 Task: Set the description to "Welcome to our Workshop Registration. Get ready to join us for an insightful workshop. Stay tuned for more details!".
Action: Mouse moved to (95, 108)
Screenshot: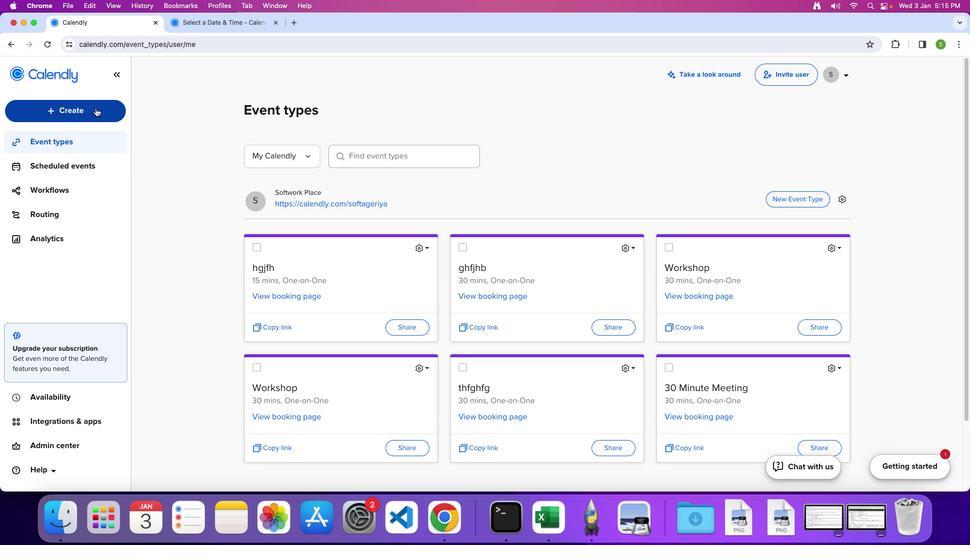 
Action: Mouse pressed left at (95, 108)
Screenshot: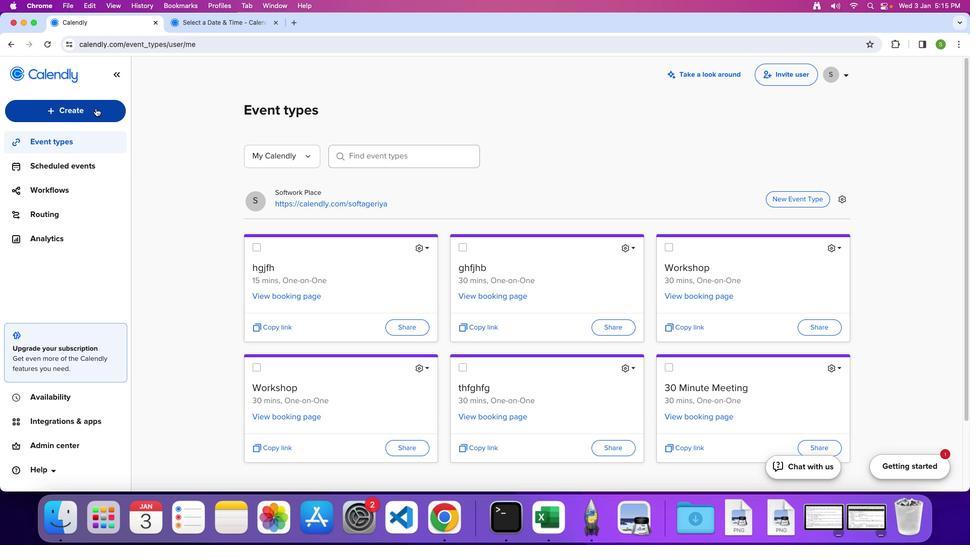 
Action: Mouse moved to (74, 151)
Screenshot: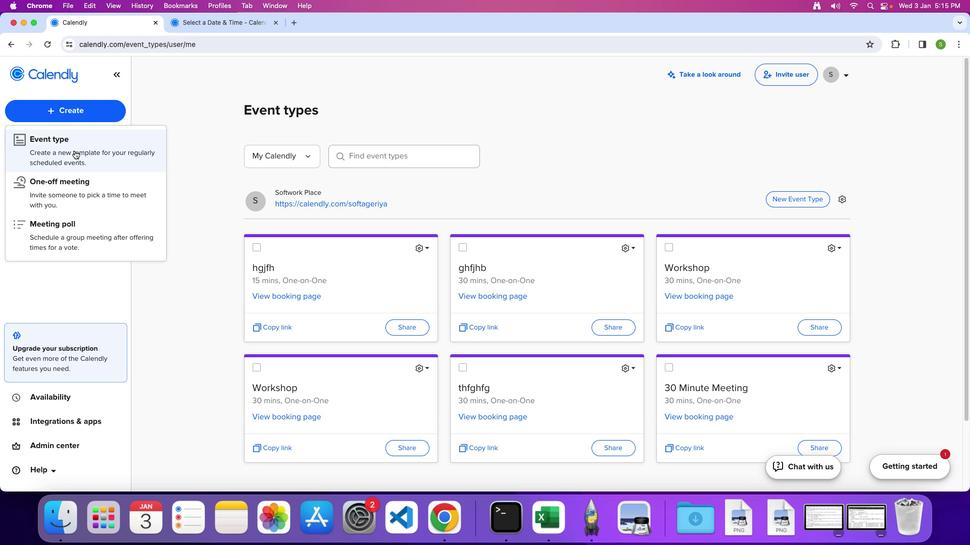 
Action: Mouse pressed left at (74, 151)
Screenshot: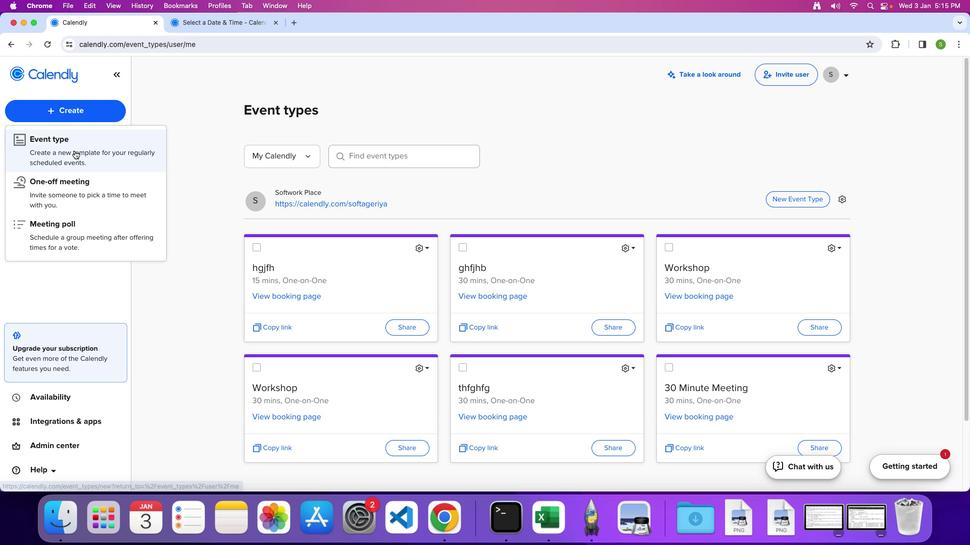 
Action: Mouse moved to (373, 202)
Screenshot: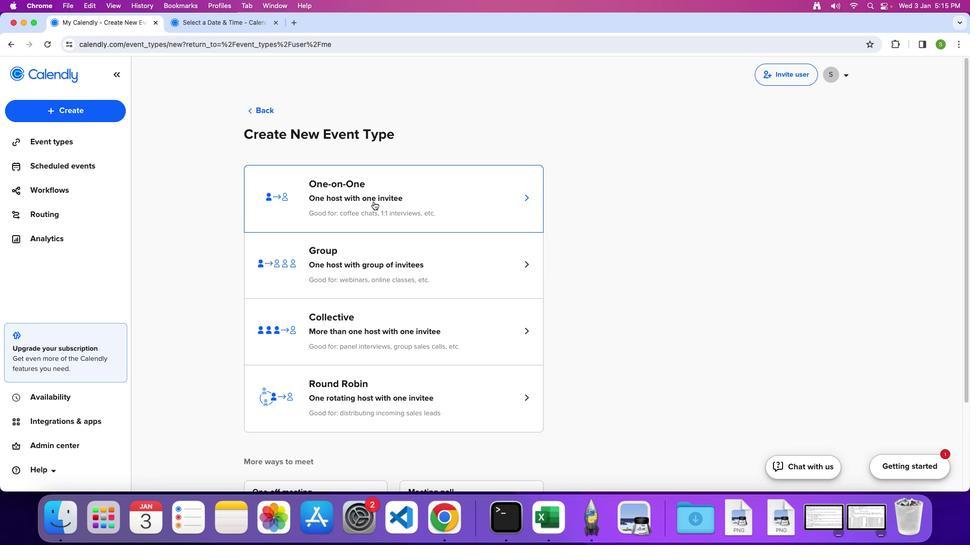 
Action: Mouse pressed left at (373, 202)
Screenshot: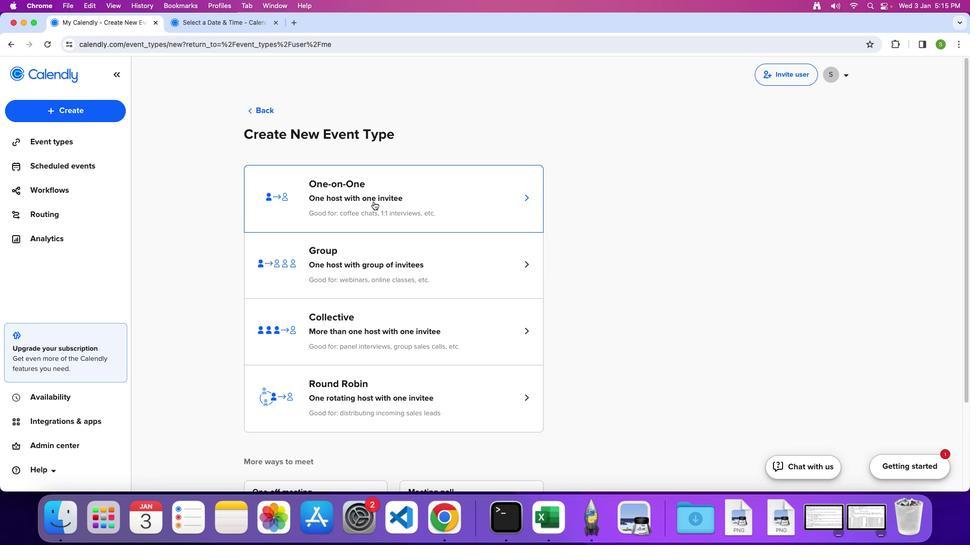 
Action: Mouse moved to (574, 263)
Screenshot: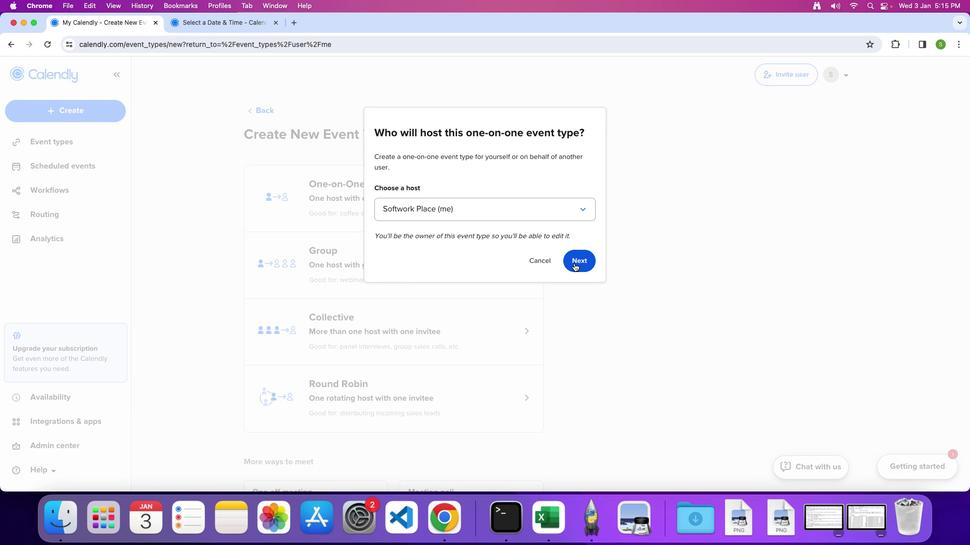 
Action: Mouse pressed left at (574, 263)
Screenshot: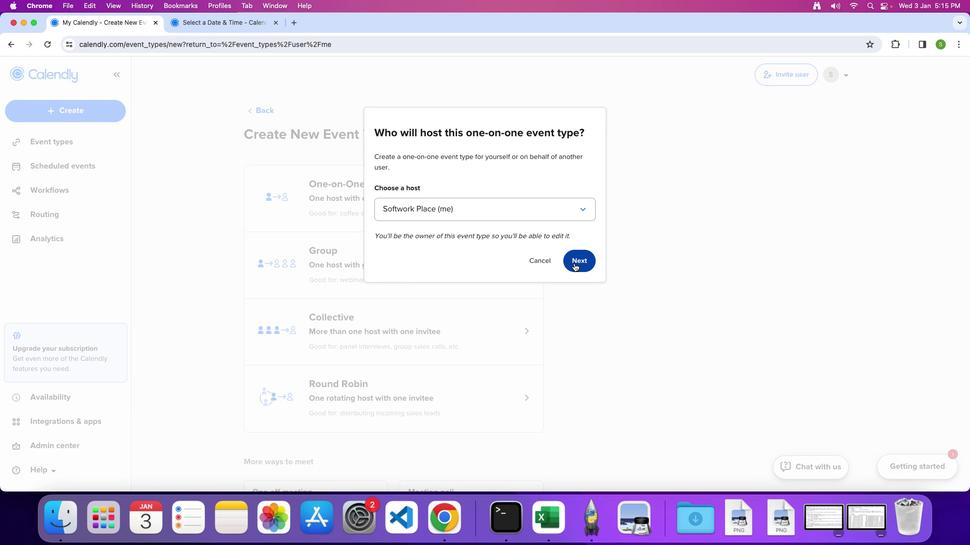 
Action: Mouse moved to (110, 151)
Screenshot: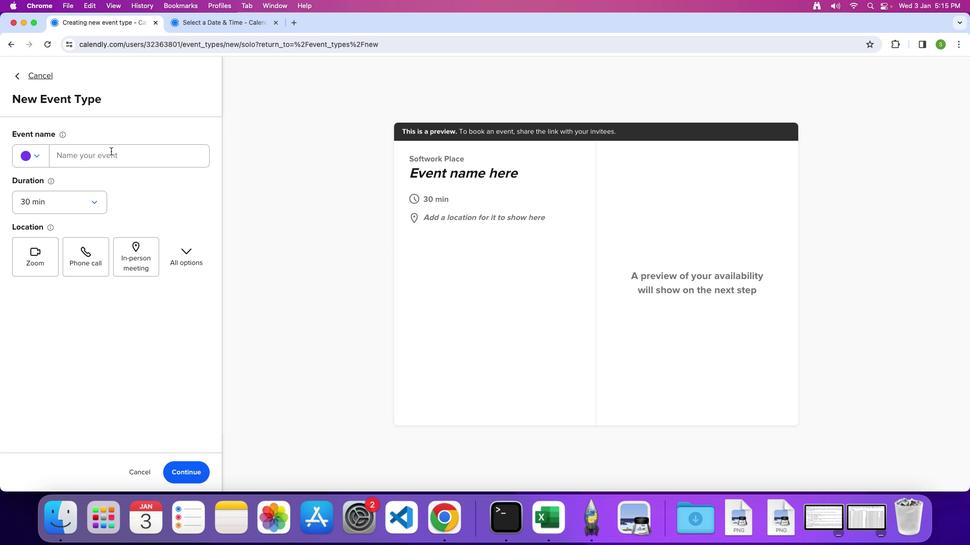 
Action: Mouse pressed left at (110, 151)
Screenshot: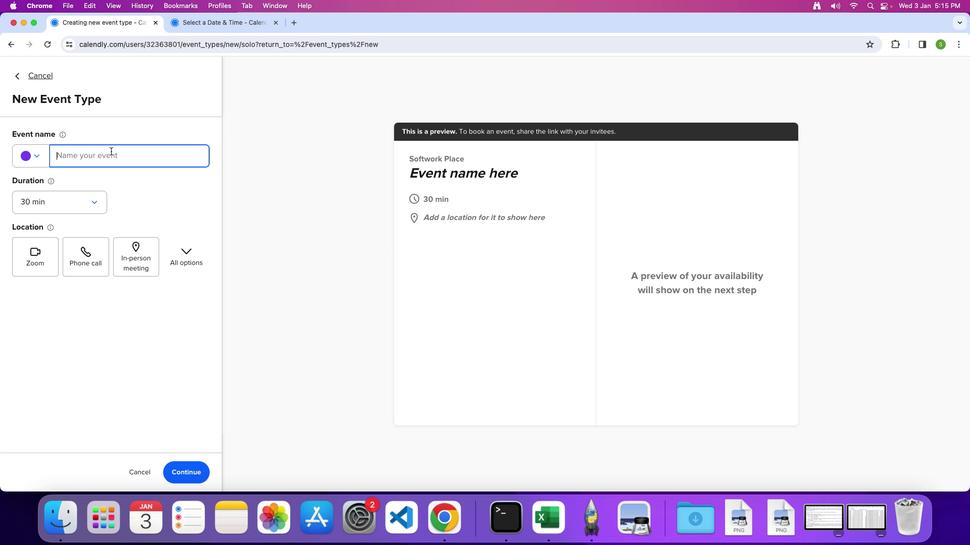 
Action: Key pressed Key.caps_lock'w'Key.backspaceKey.caps_lock'W'Key.caps_lock'o''r''k''s''h''o''p'
Screenshot: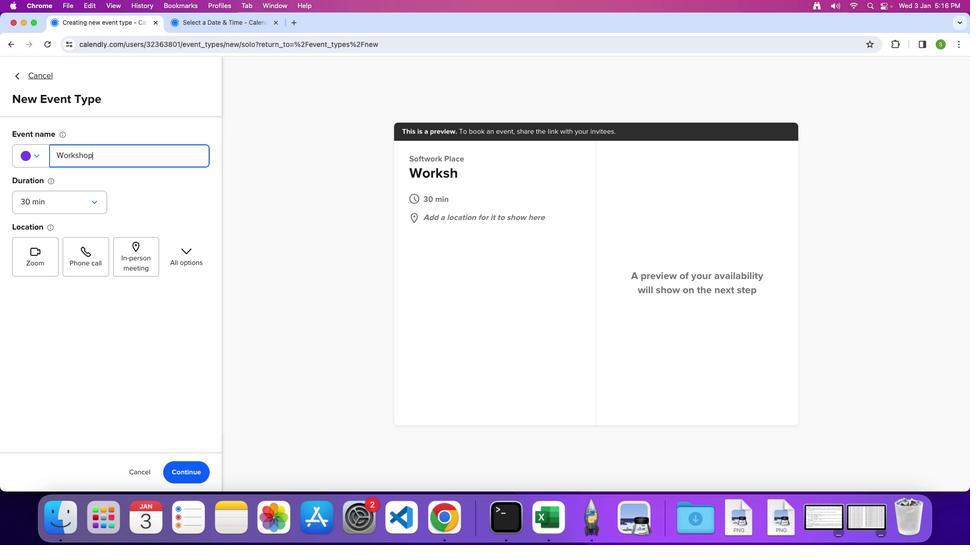 
Action: Mouse moved to (184, 473)
Screenshot: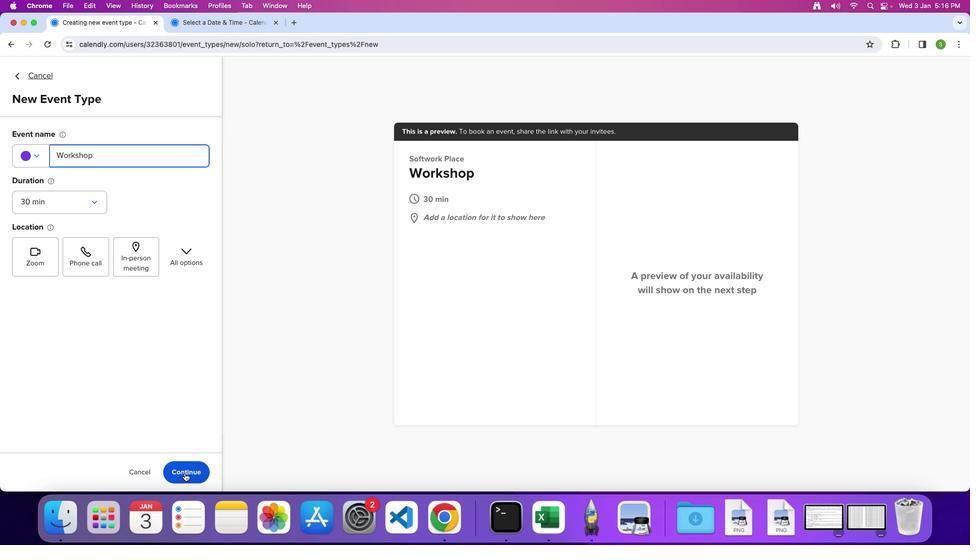 
Action: Mouse pressed left at (184, 473)
Screenshot: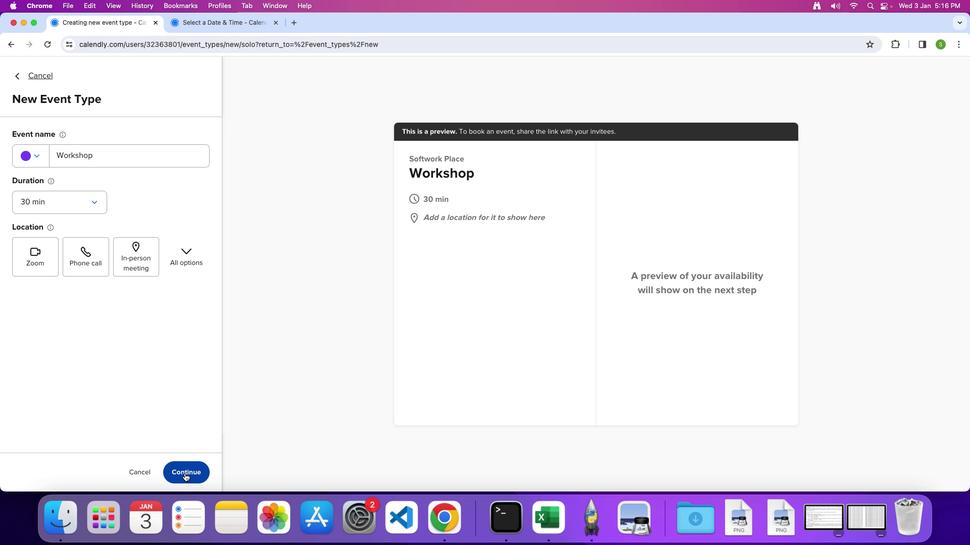 
Action: Mouse moved to (92, 147)
Screenshot: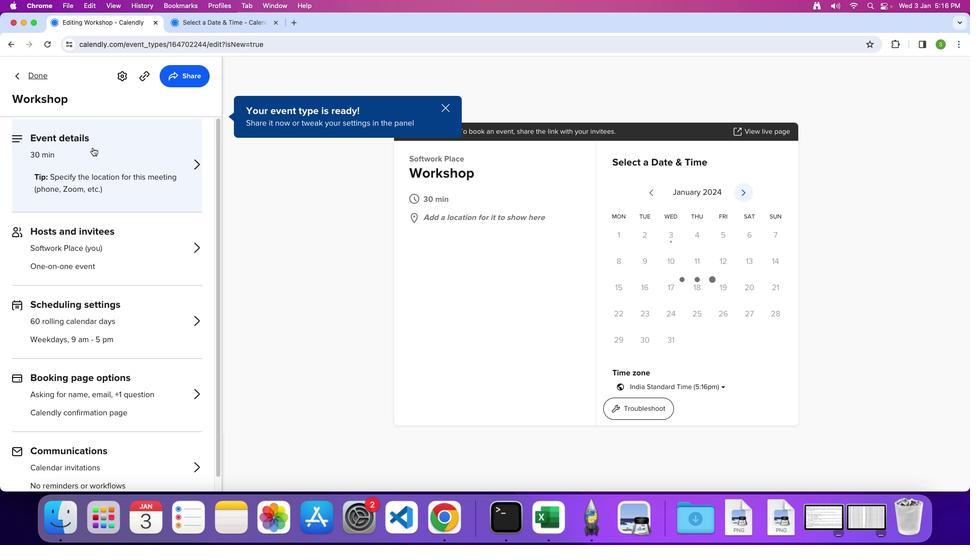 
Action: Mouse pressed left at (92, 147)
Screenshot: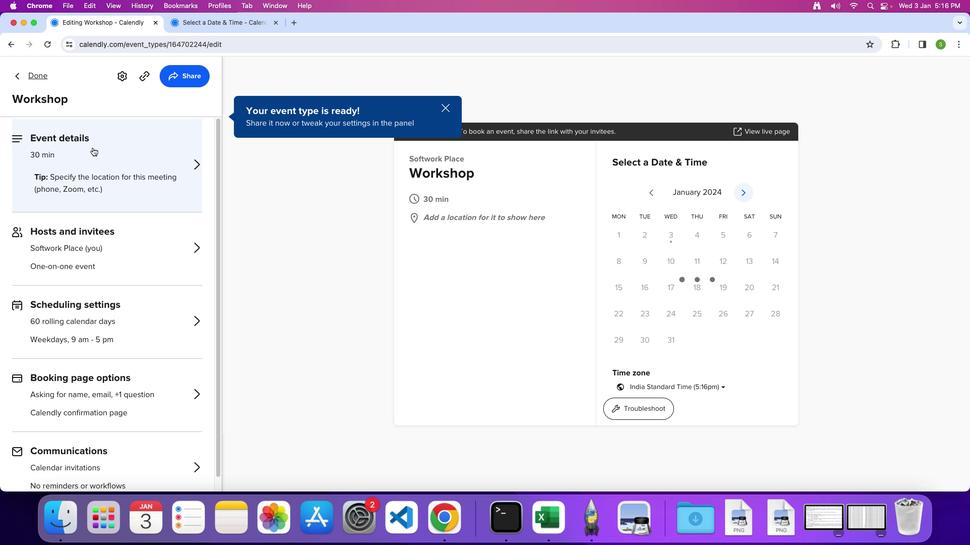 
Action: Mouse moved to (122, 349)
Screenshot: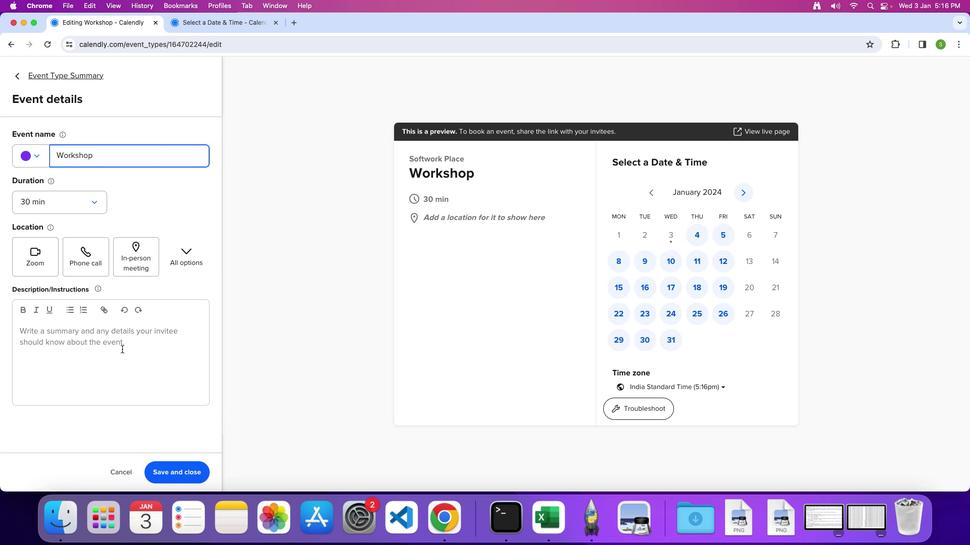 
Action: Mouse pressed left at (122, 349)
Screenshot: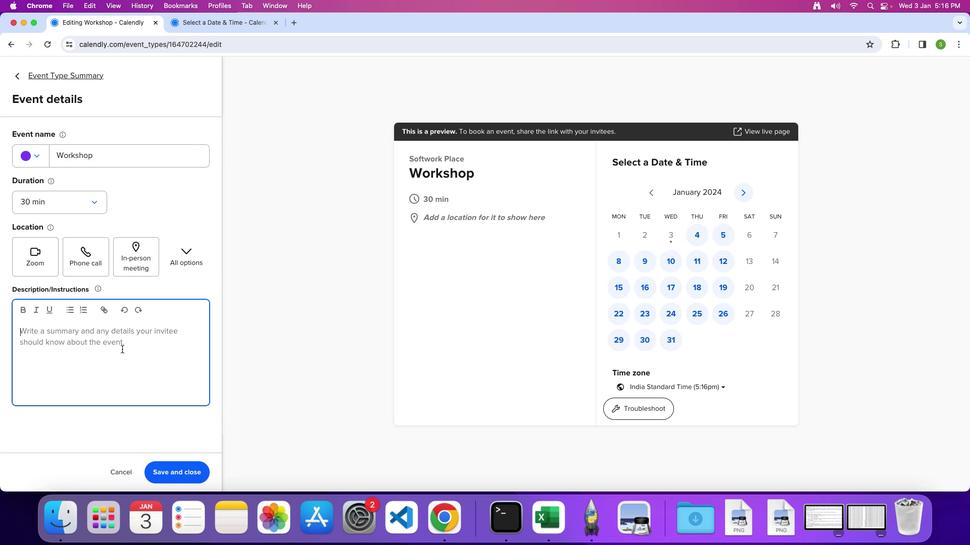 
Action: Key pressed Key.shift'W''e''l''c''o''m''e'Key.space't''o'Key.space'o''u''r'Key.spaceKey.shift'W''o''r''k''s''h''o''p'Key.spaceKey.shift'R''e''g''i''s''t''r''a''t''i''o''n''.'Key.spaceKey.shift'G''e''t'Key.space'r''e''a''d''y'Key.space't''o'Key.space'j''i'Key.backspace'o''i''n'Key.space'u''s'Key.space'f''o''r'Key.space'a''n'Key.space'i''n''s''i''g''h''t''f''u''l'Key.space'w''o''r''k''s''h''o''p''.'Key.spaceKey.shift'S''t''a''y'Key.space't''u''n''e''d'Key.space'f''o''r'Key.space'm''o''r''e'Key.space'd''e''t''a''i''l''s'Key.shift'!''.'
Screenshot: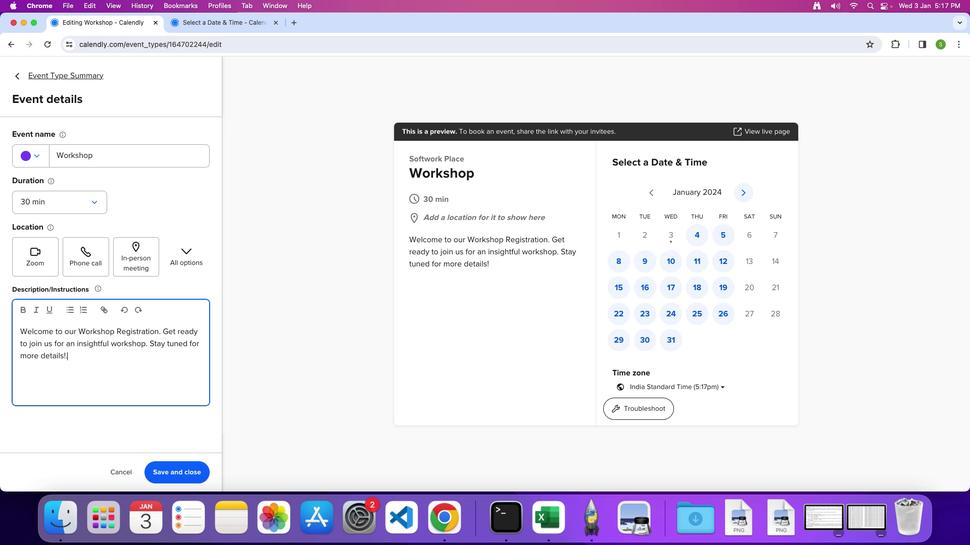 
Action: Mouse moved to (179, 475)
Screenshot: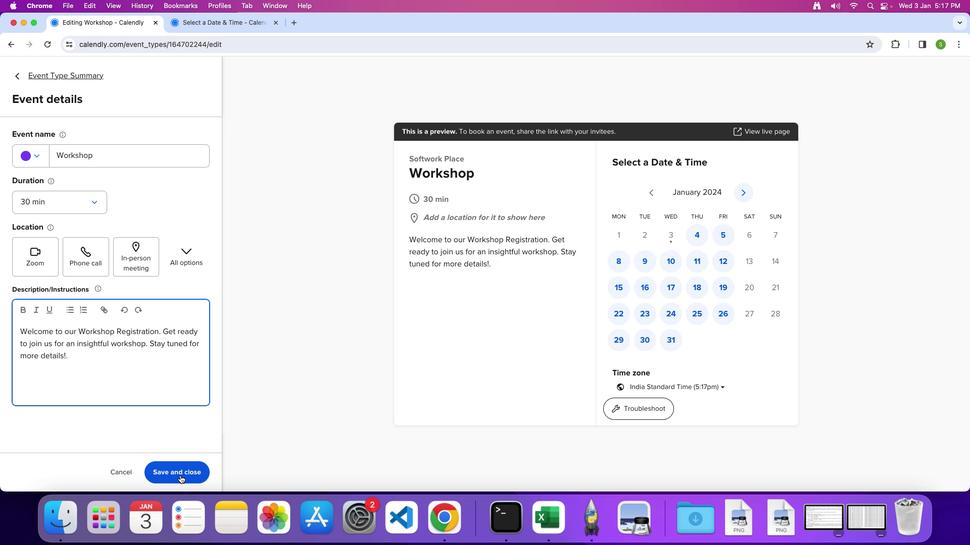 
Action: Mouse pressed left at (179, 475)
Screenshot: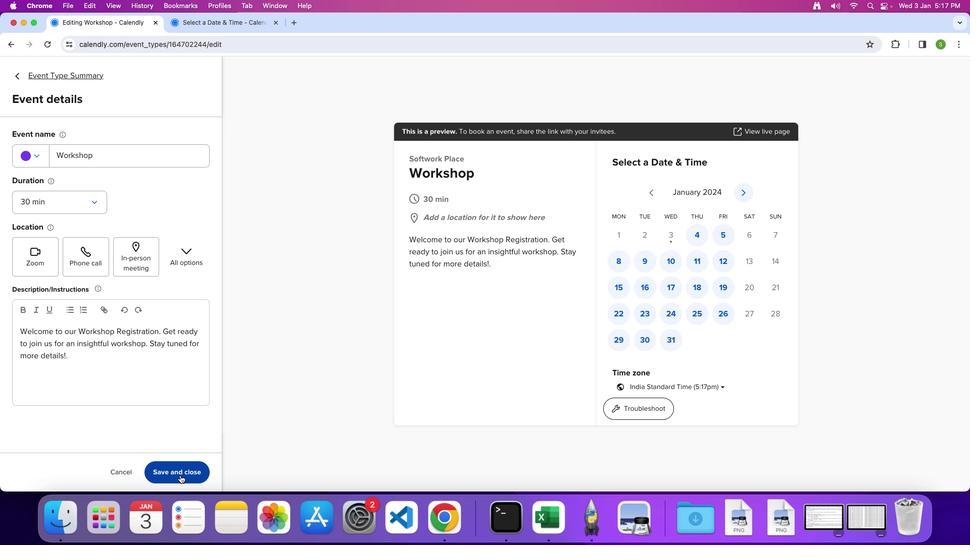 
